 Task: Add Dietz & Watson Domestic Swiss Cheese to the cart.
Action: Mouse pressed left at (29, 99)
Screenshot: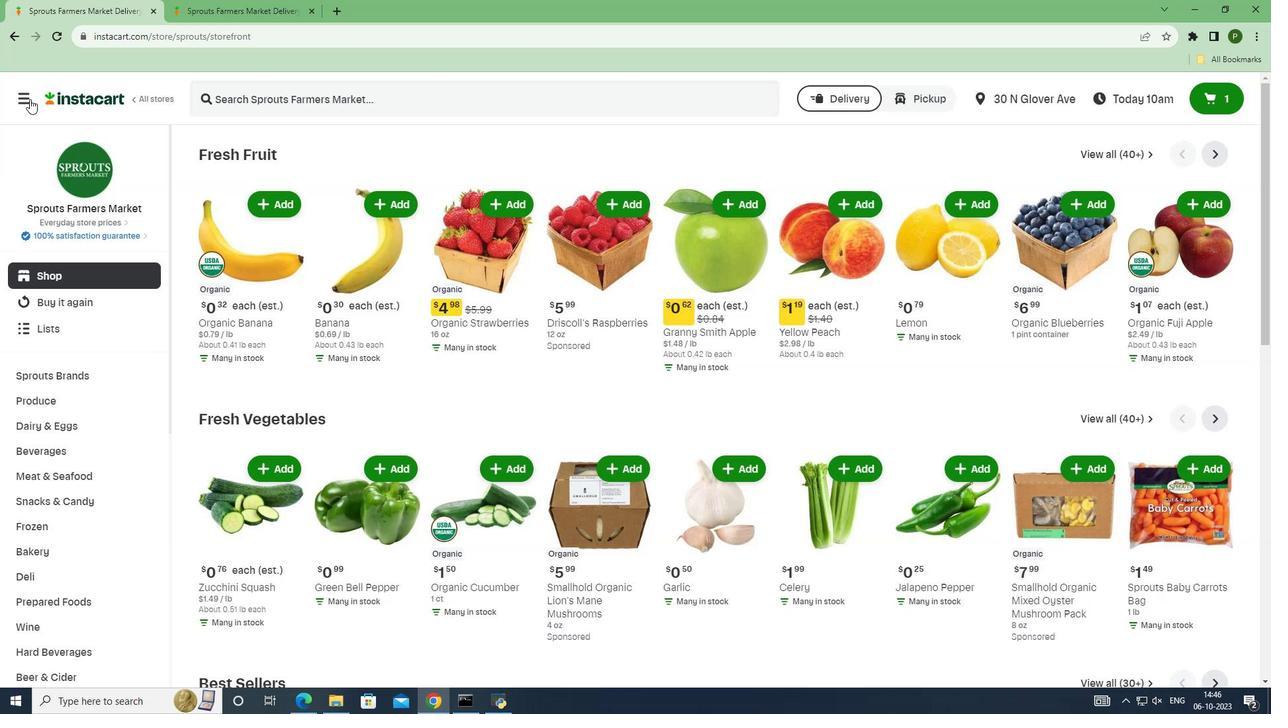 
Action: Mouse moved to (48, 349)
Screenshot: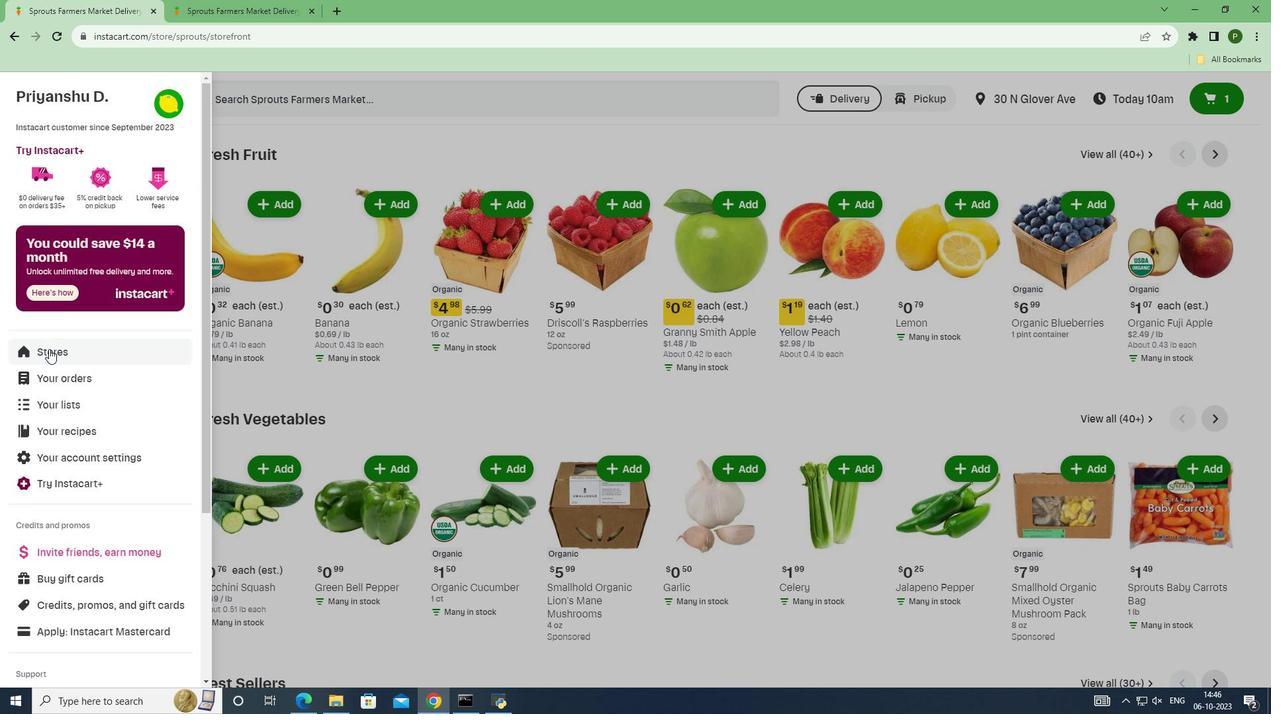 
Action: Mouse pressed left at (48, 349)
Screenshot: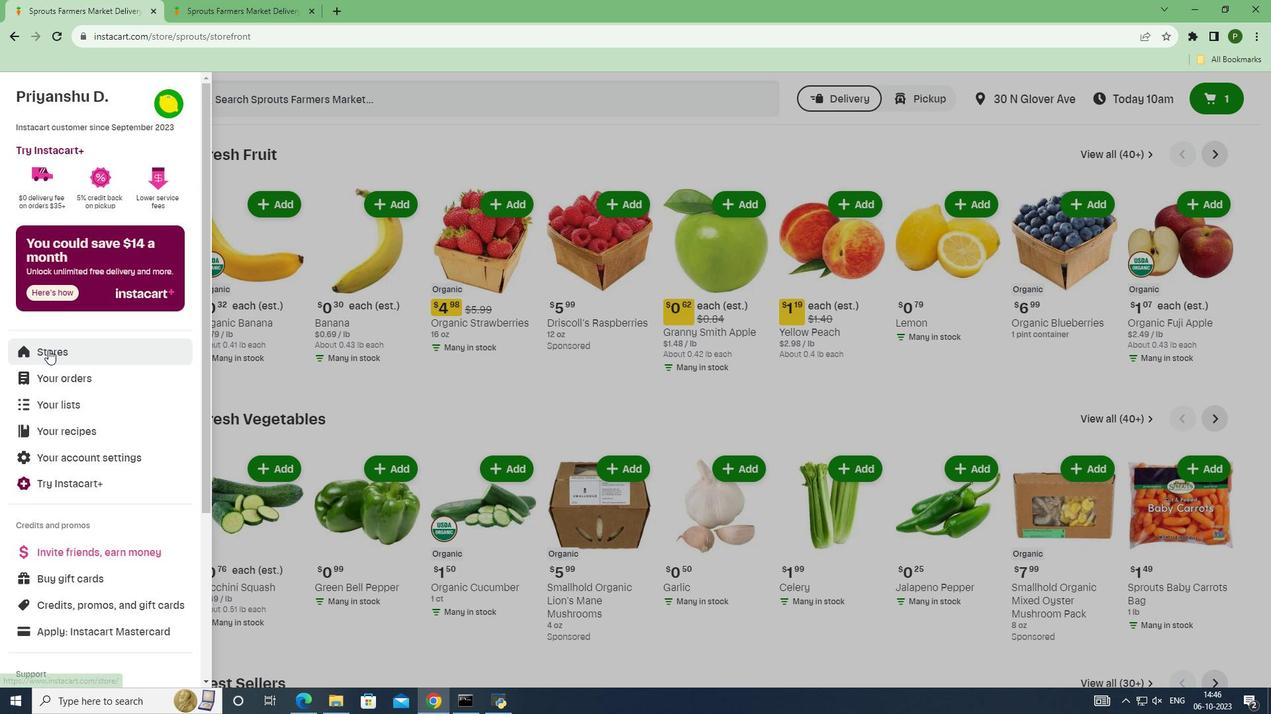 
Action: Mouse moved to (299, 150)
Screenshot: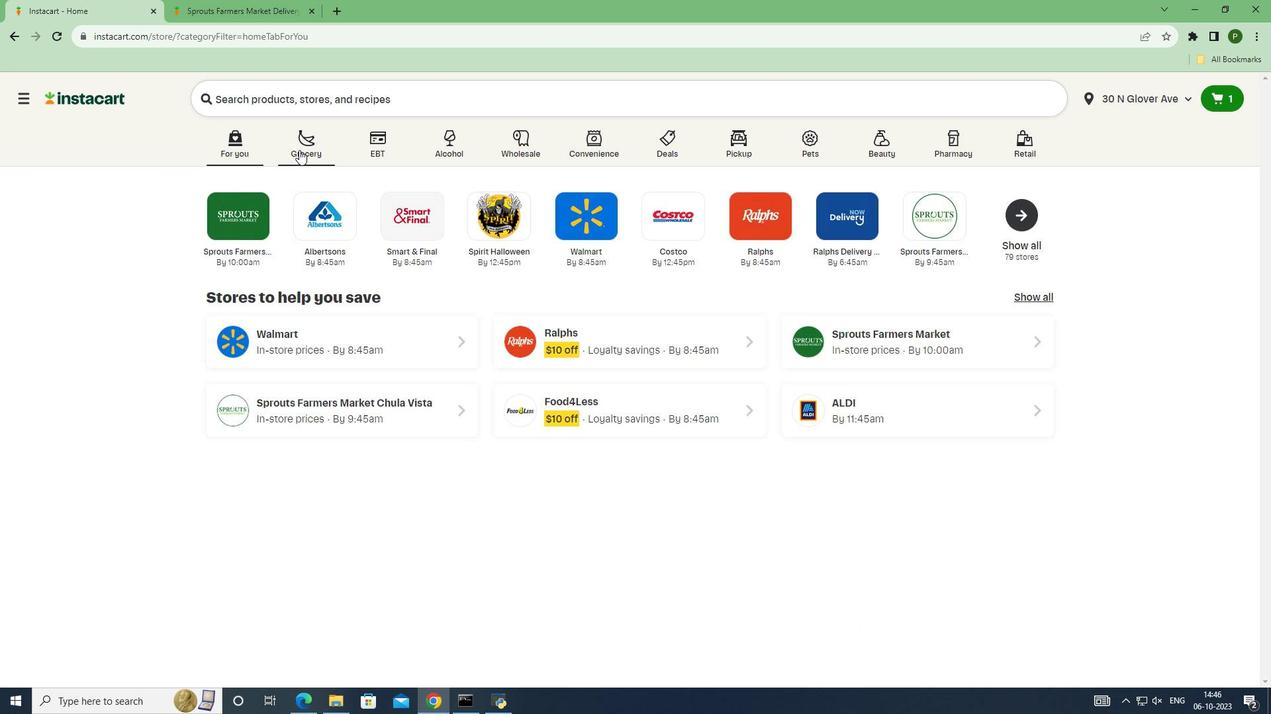 
Action: Mouse pressed left at (299, 150)
Screenshot: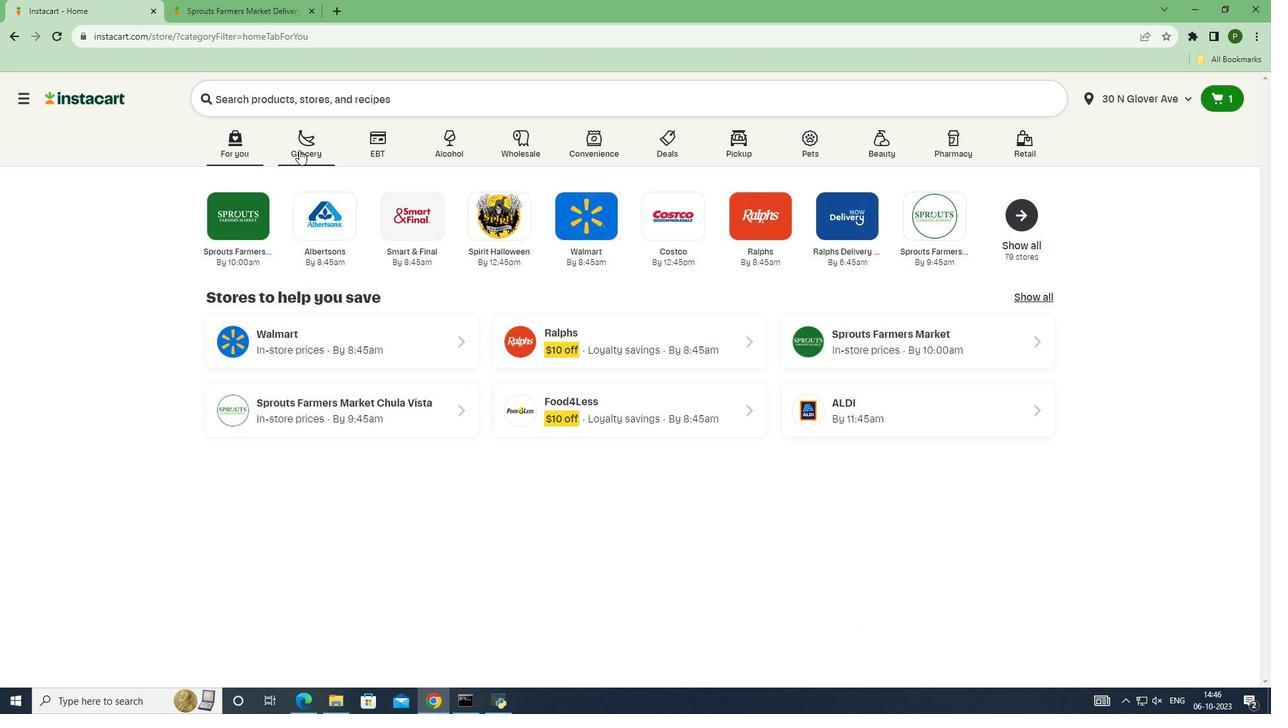 
Action: Mouse moved to (376, 250)
Screenshot: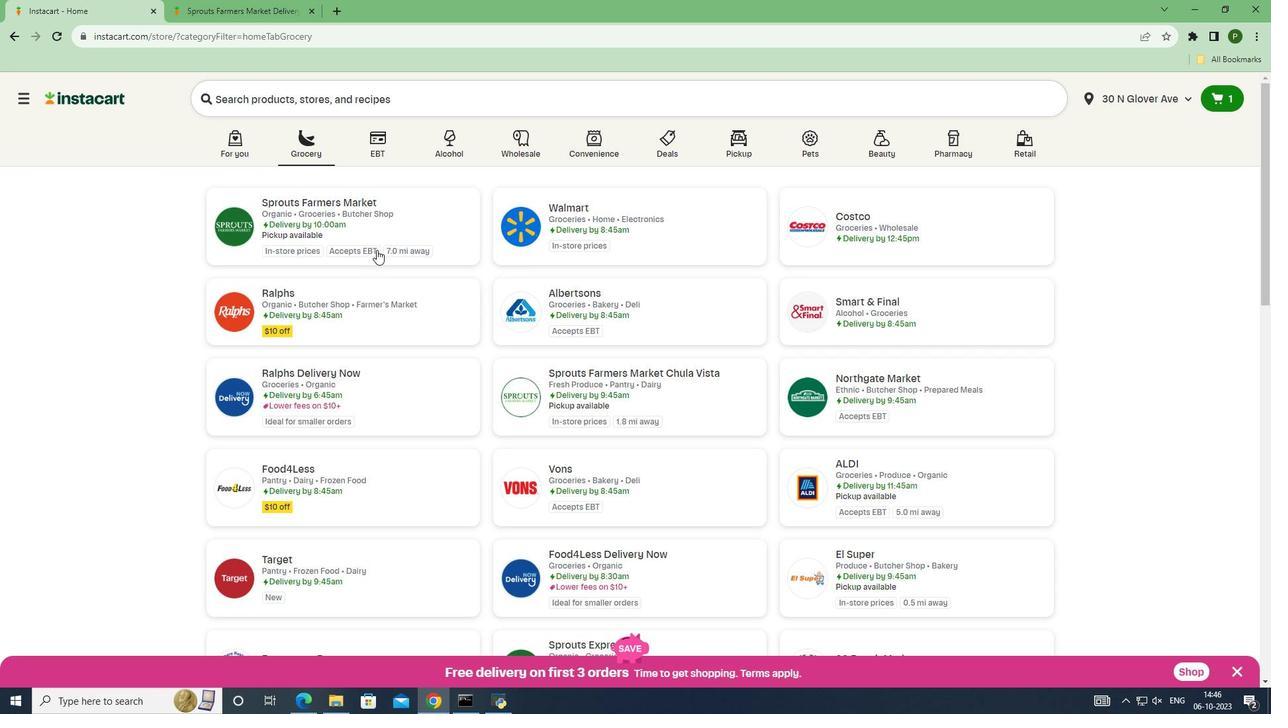 
Action: Mouse pressed left at (376, 250)
Screenshot: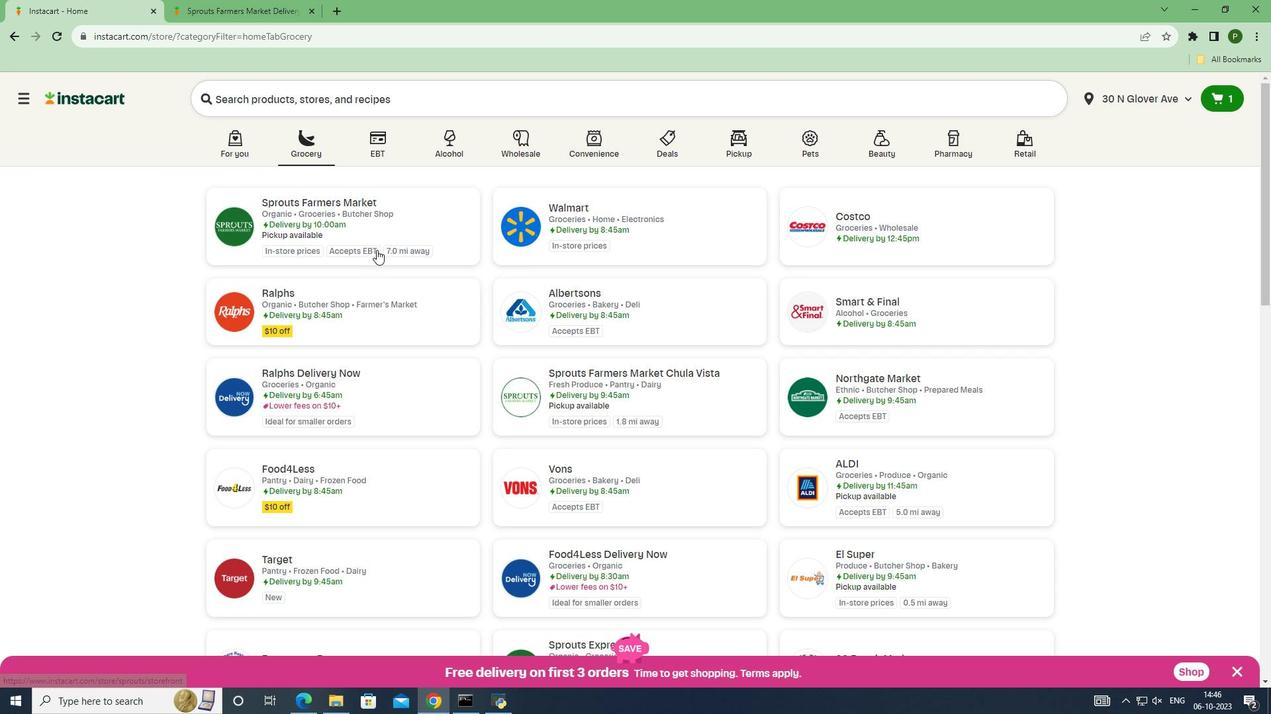 
Action: Mouse moved to (82, 430)
Screenshot: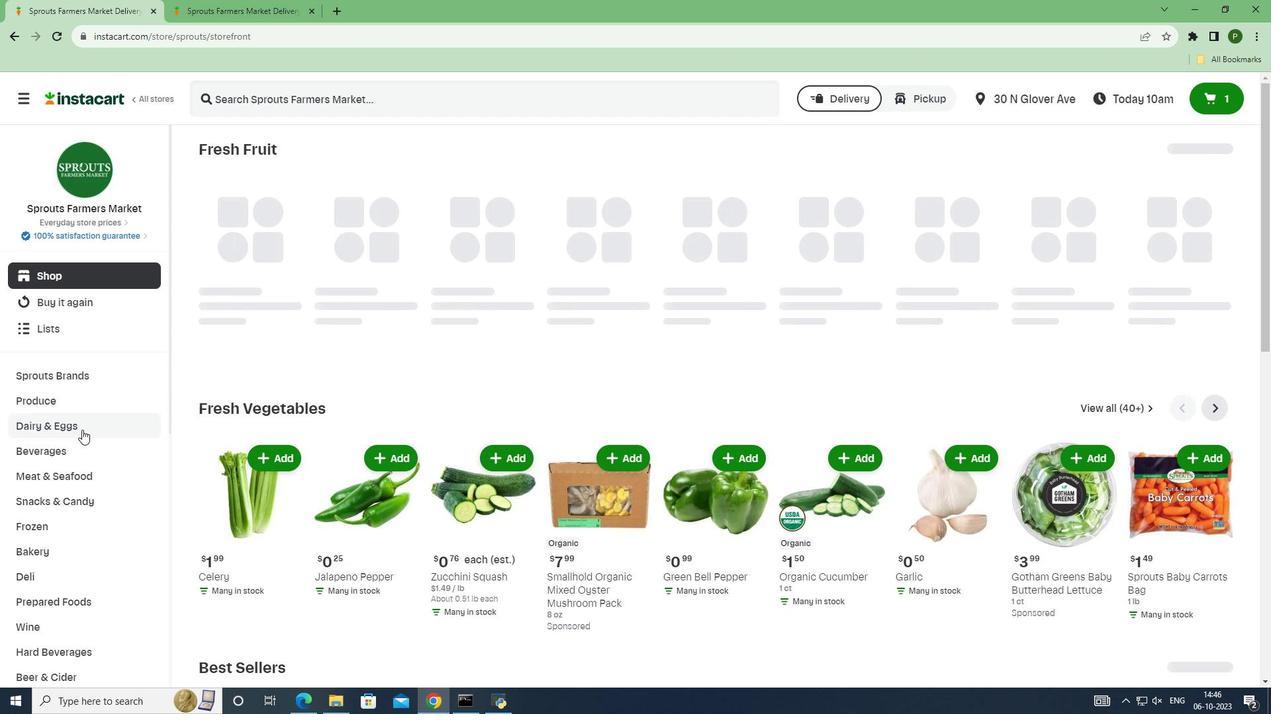 
Action: Mouse pressed left at (82, 430)
Screenshot: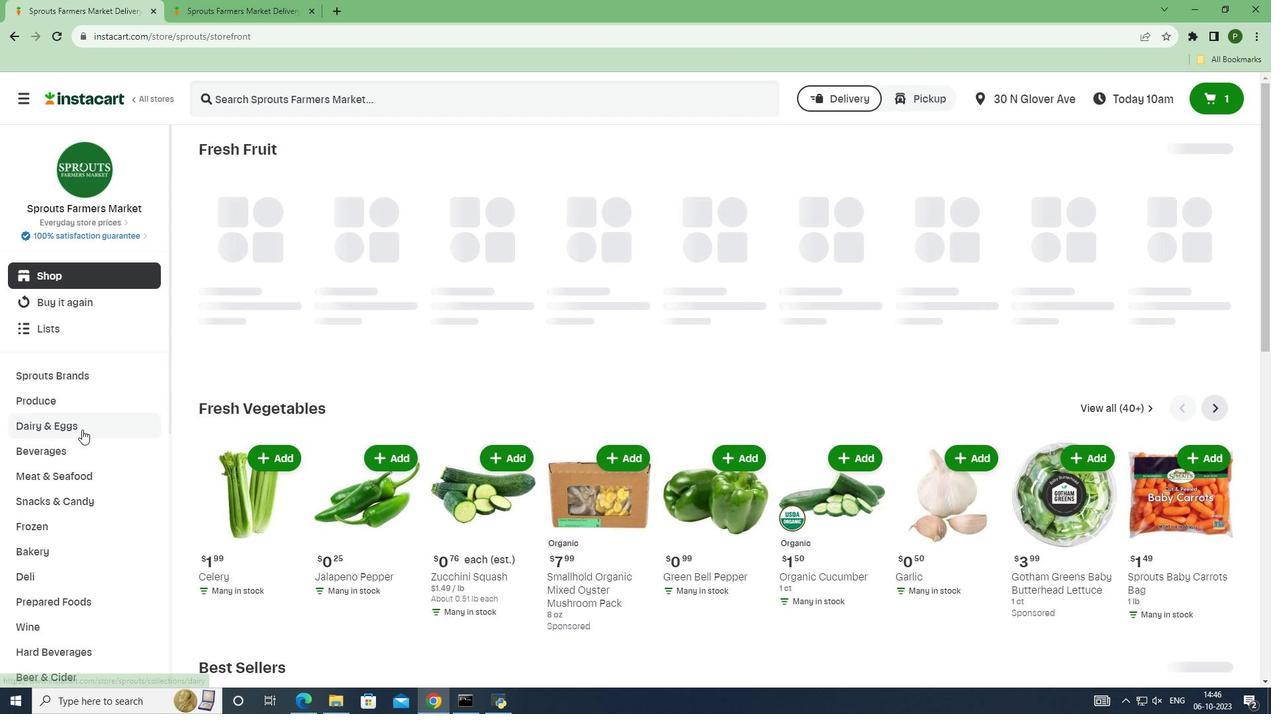 
Action: Mouse moved to (73, 479)
Screenshot: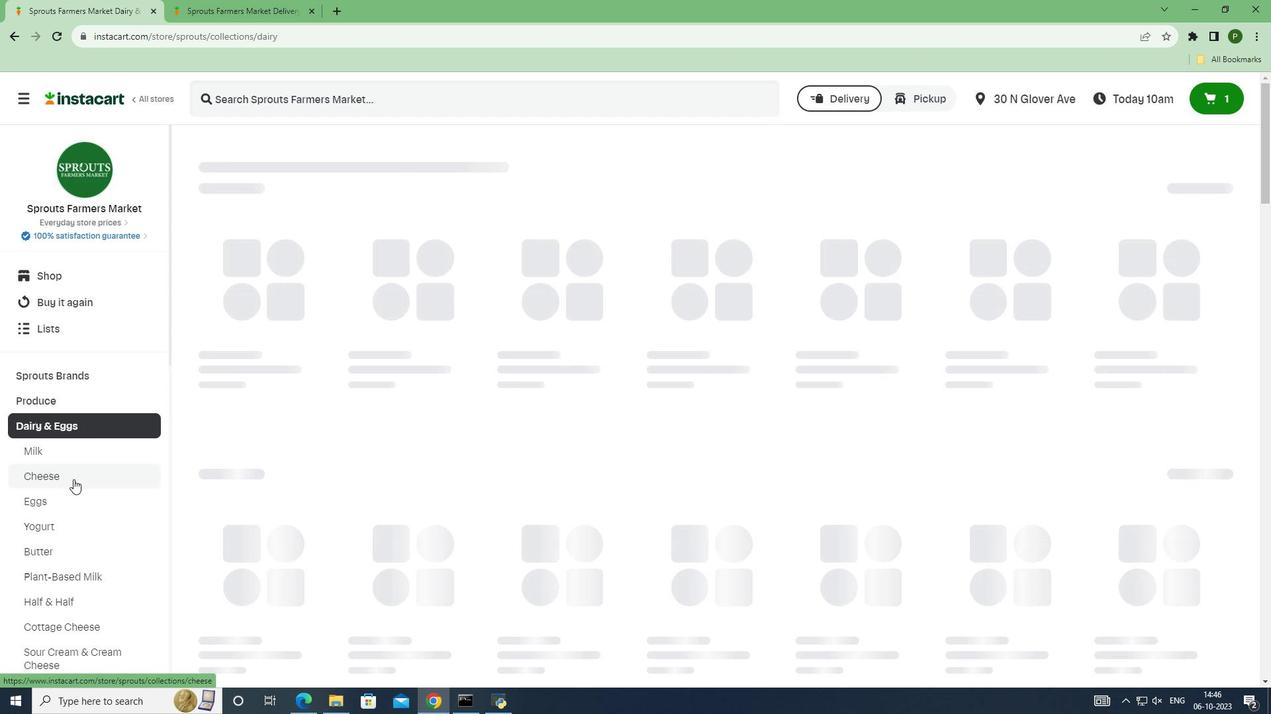 
Action: Mouse pressed left at (73, 479)
Screenshot: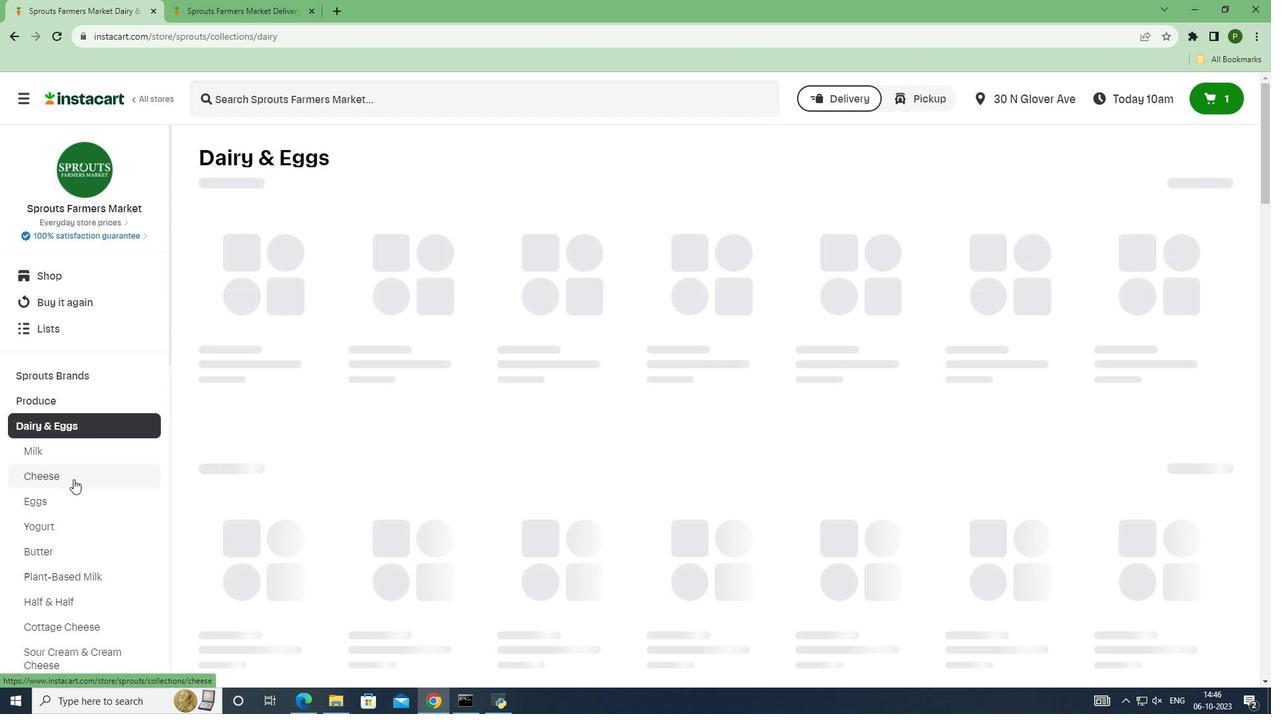 
Action: Mouse moved to (244, 90)
Screenshot: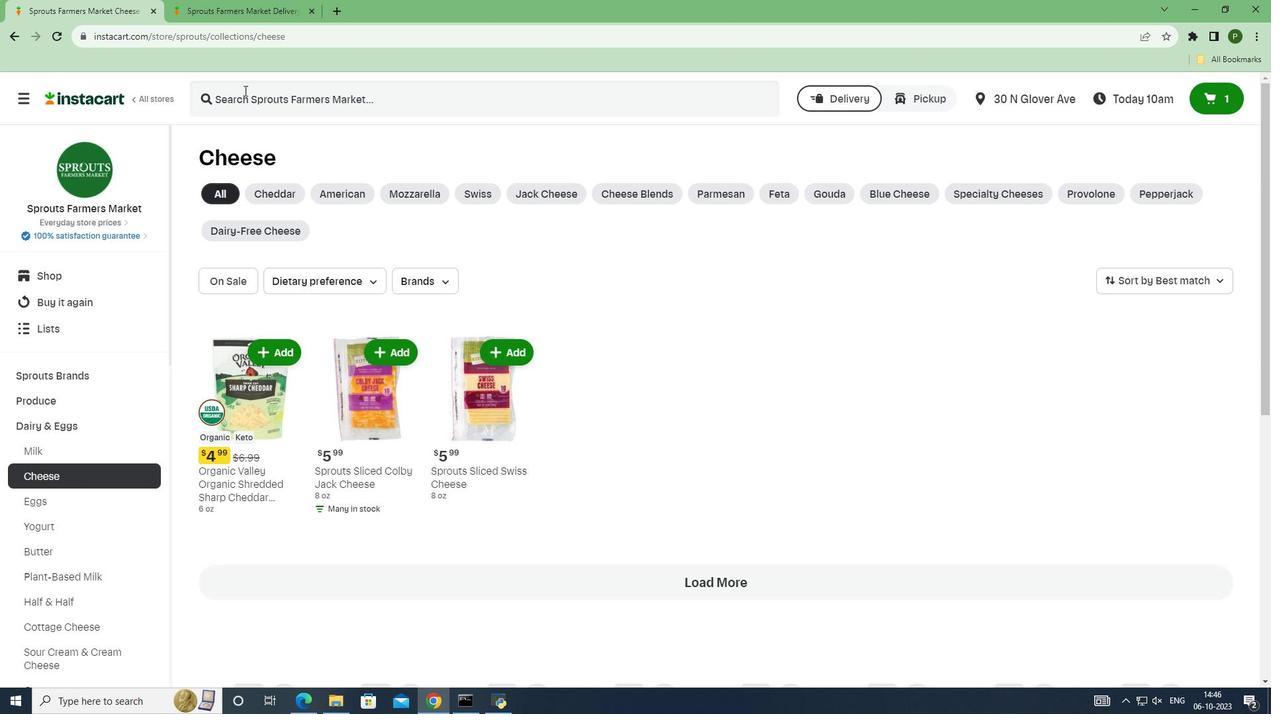 
Action: Mouse pressed left at (244, 90)
Screenshot: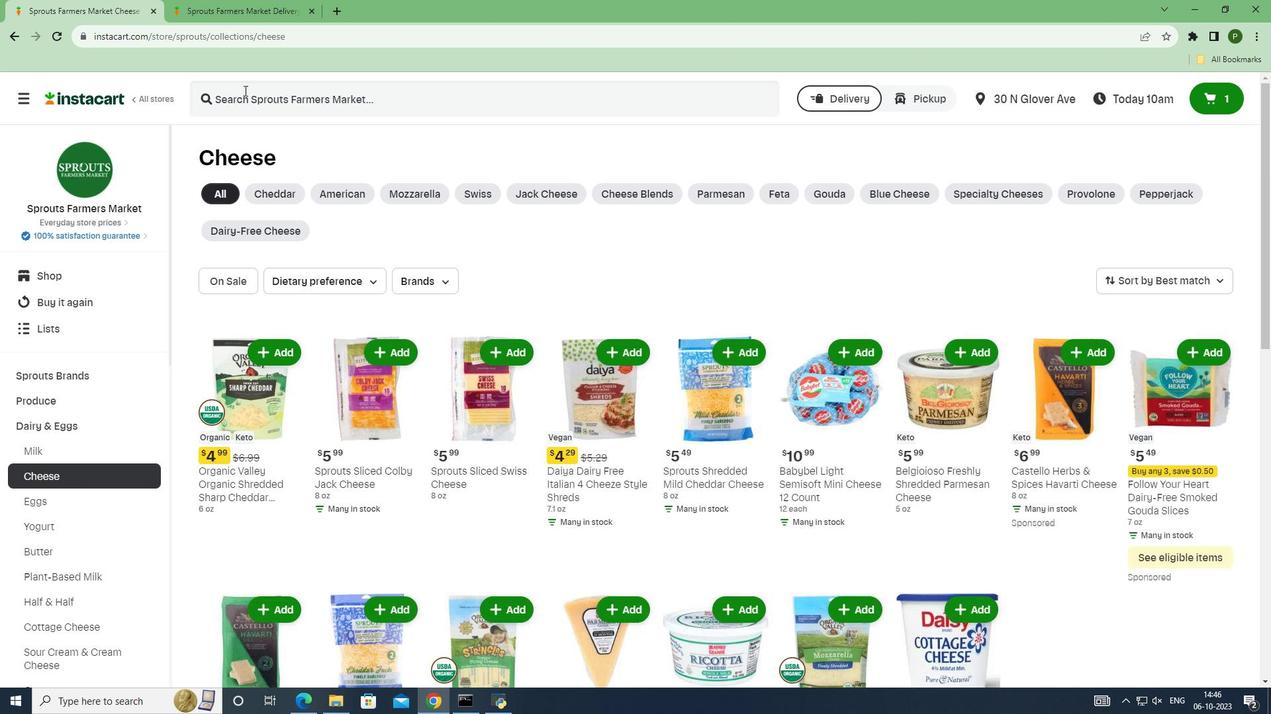 
Action: Key pressed <Key.caps_lock>D<Key.caps_lock>ietz<Key.space><Key.shift><Key.shift><Key.shift><Key.shift><Key.shift><Key.shift><Key.shift>&<Key.space><Key.caps_lock>W<Key.caps_lock>atson<Key.space><Key.caps_lock>D<Key.caps_lock>omestic<Key.space><Key.caps_lock>S<Key.caps_lock>wiss<Key.space><Key.caps_lock>C<Key.caps_lock>heese<Key.space><Key.enter>
Screenshot: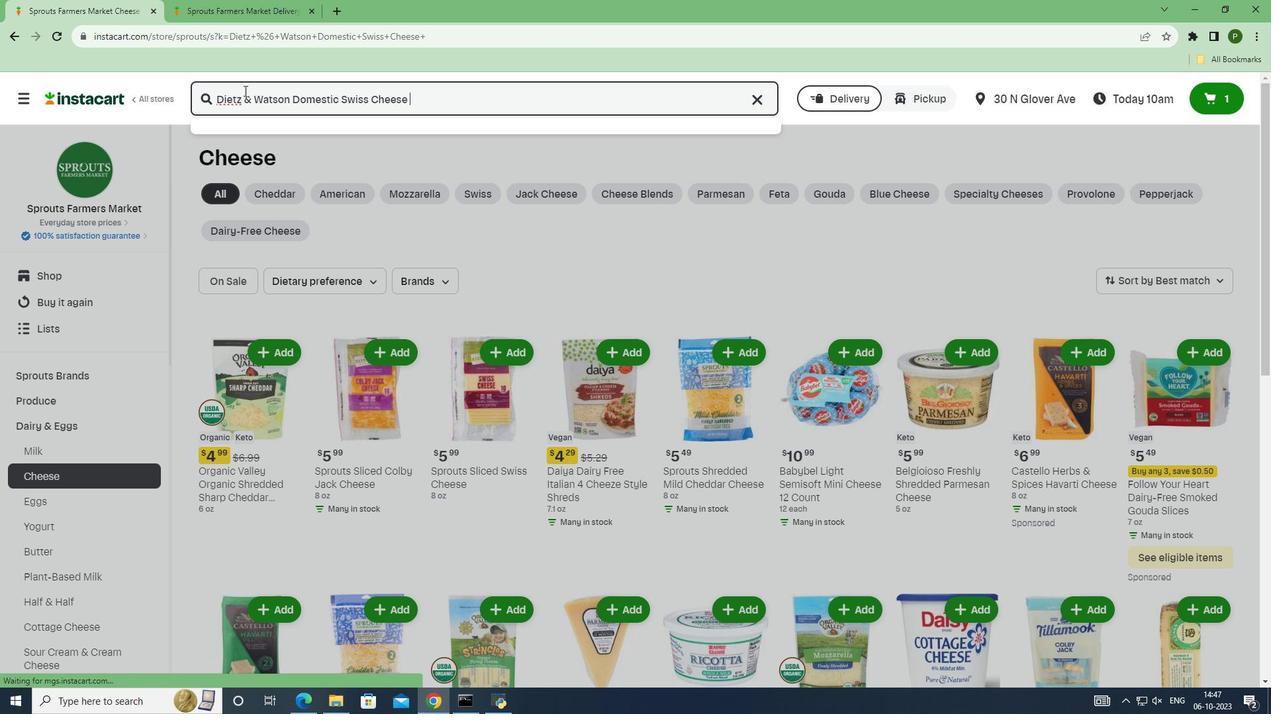 
Action: Mouse moved to (374, 240)
Screenshot: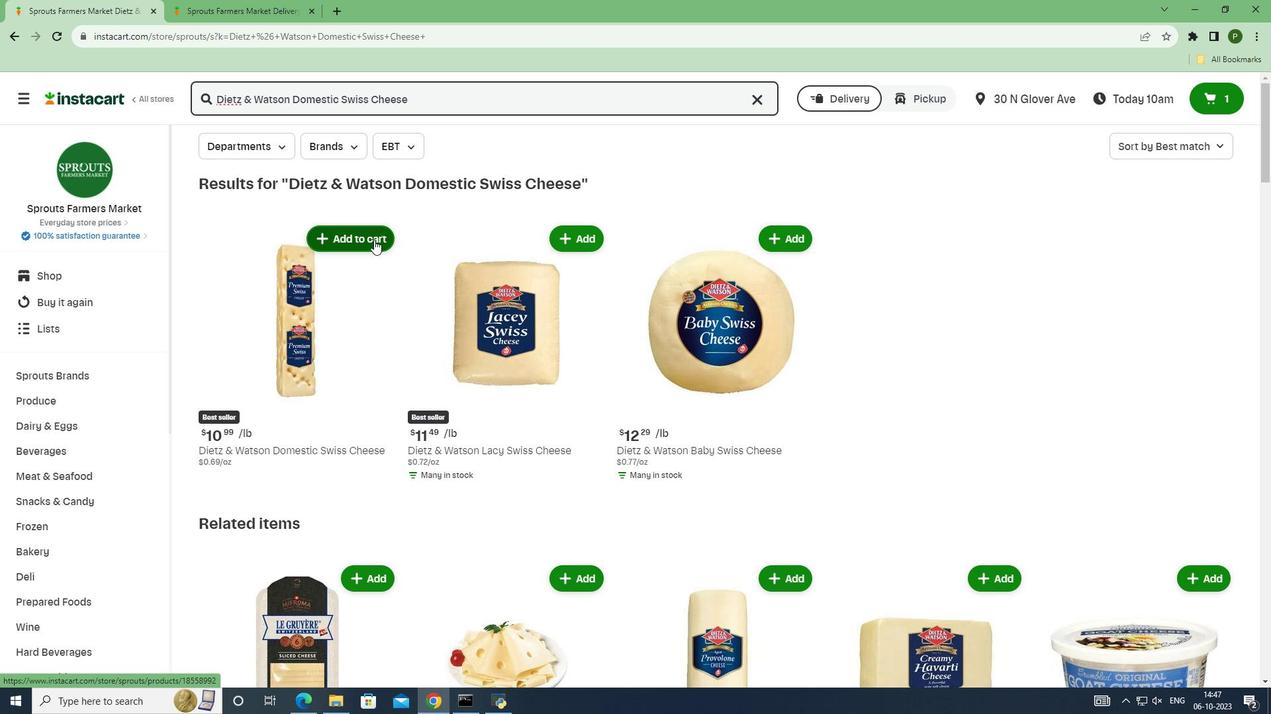 
Action: Mouse pressed left at (374, 240)
Screenshot: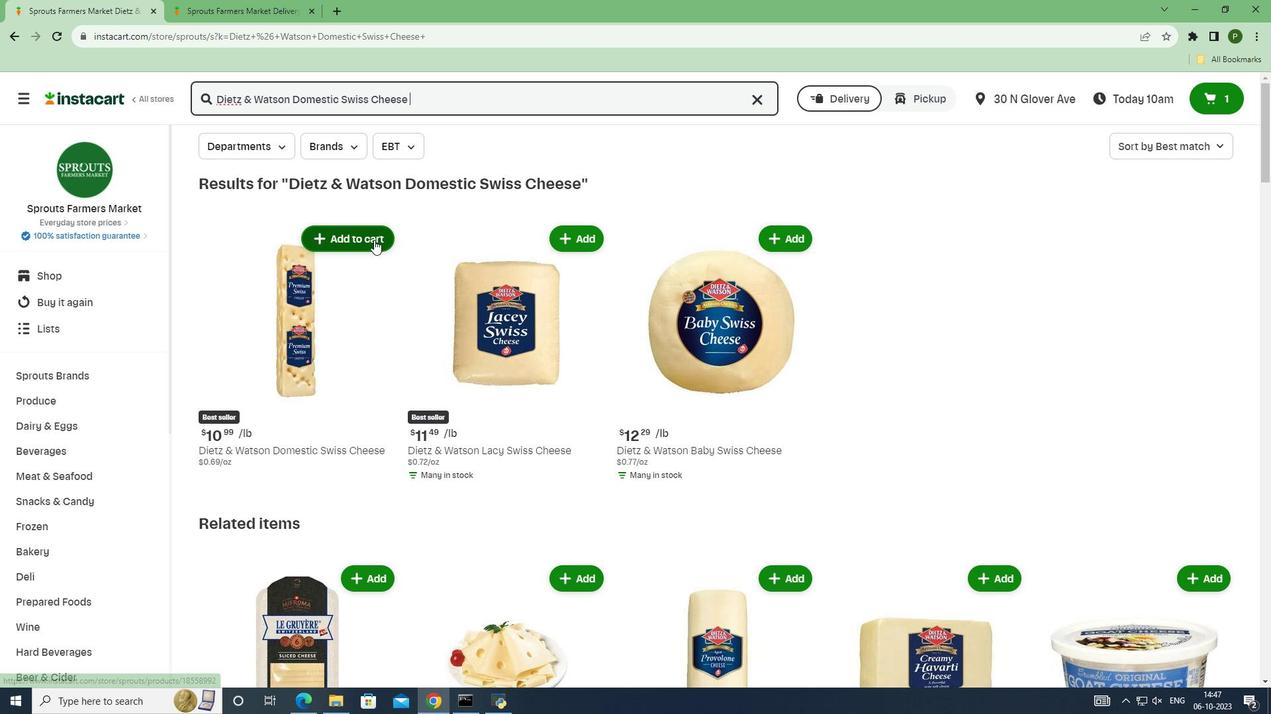 
Action: Mouse moved to (397, 345)
Screenshot: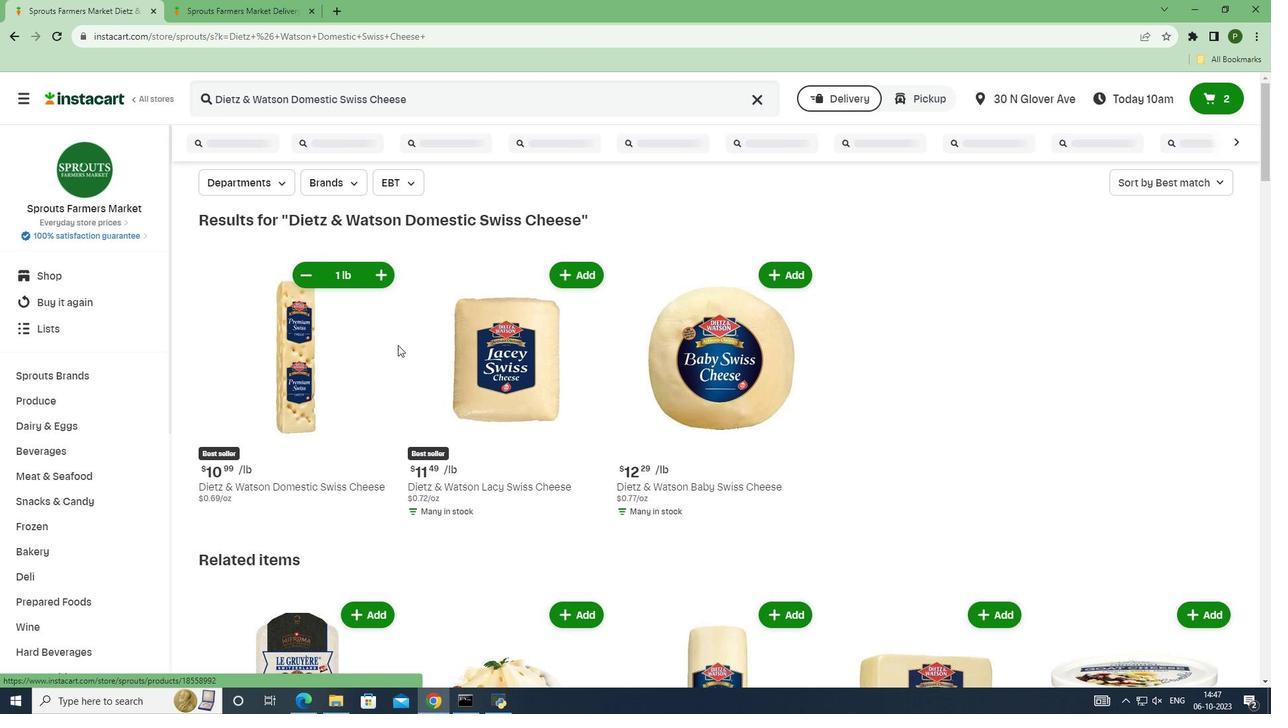 
